 Task: Locate the nearest dog-friendly wineries in Napa Valley.
Action: Mouse moved to (131, 40)
Screenshot: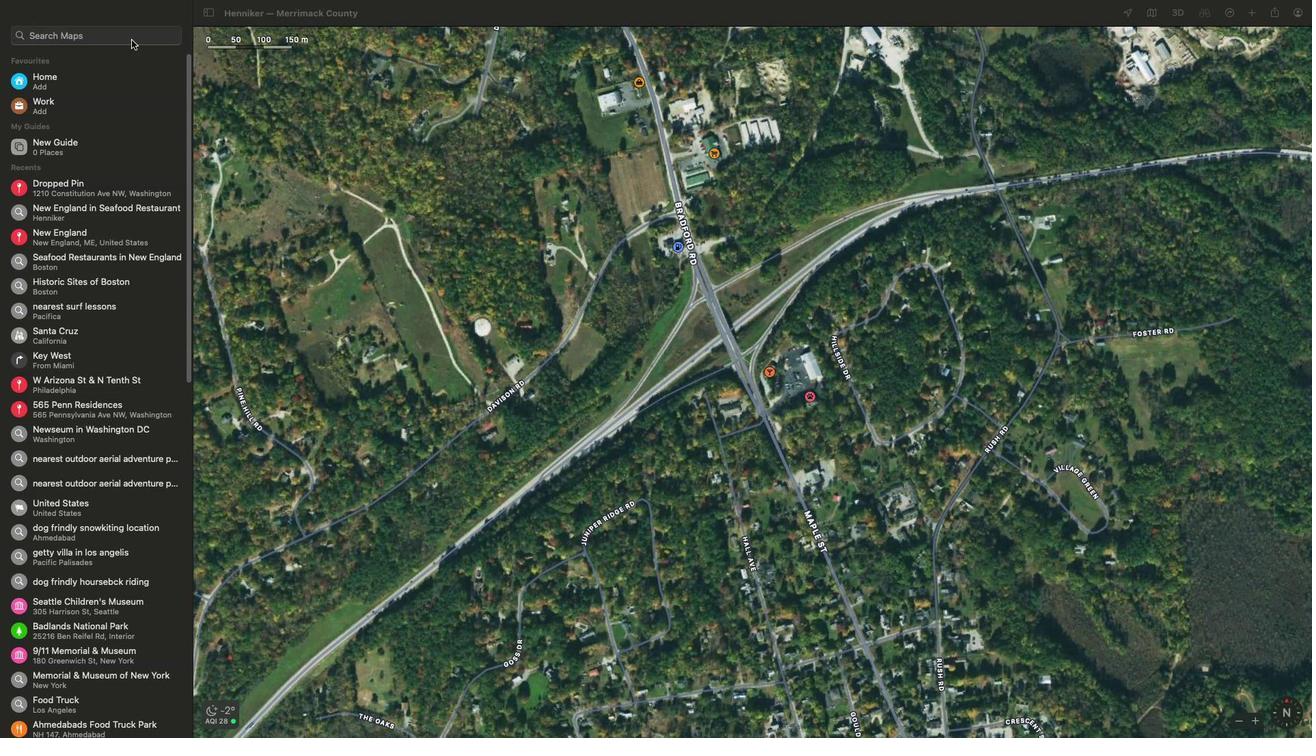 
Action: Mouse pressed left at (131, 40)
Screenshot: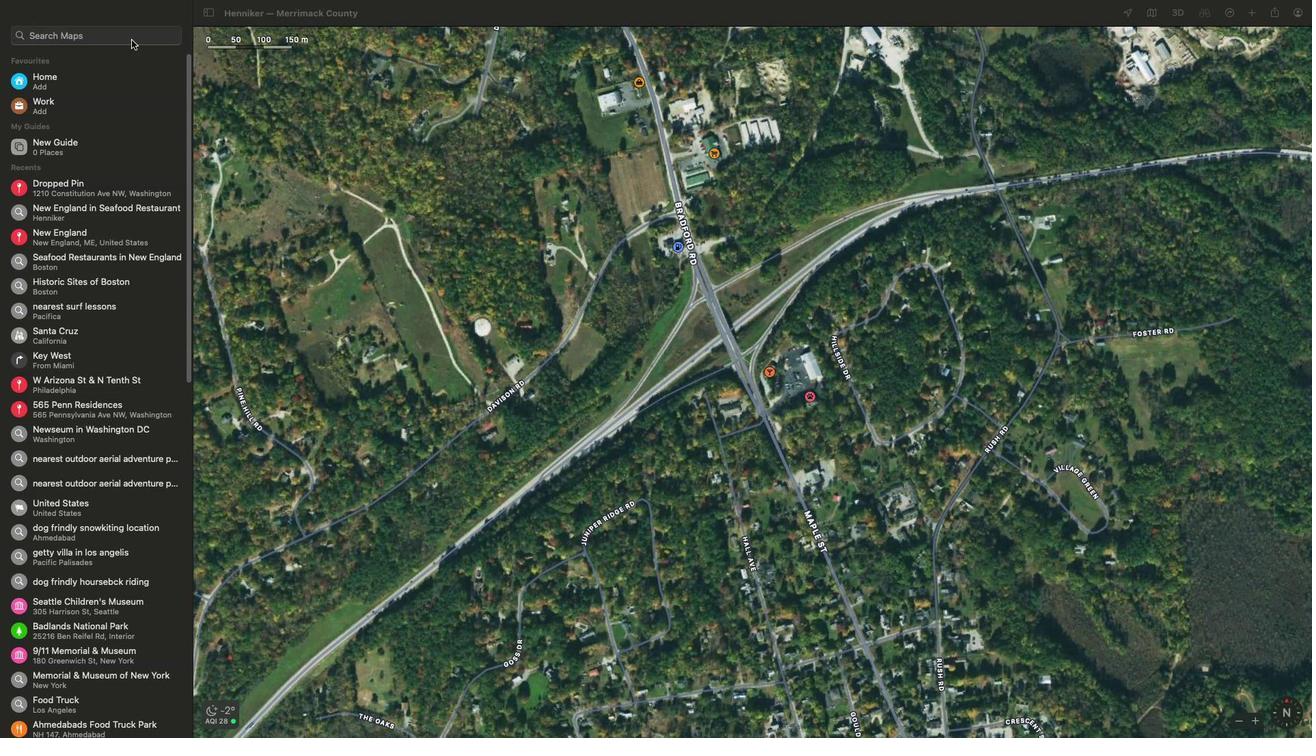 
Action: Key pressed Key.shift'N''A'Key.backspace'a''p''a'Key.spaceKey.shift'V''a''l''l'
Screenshot: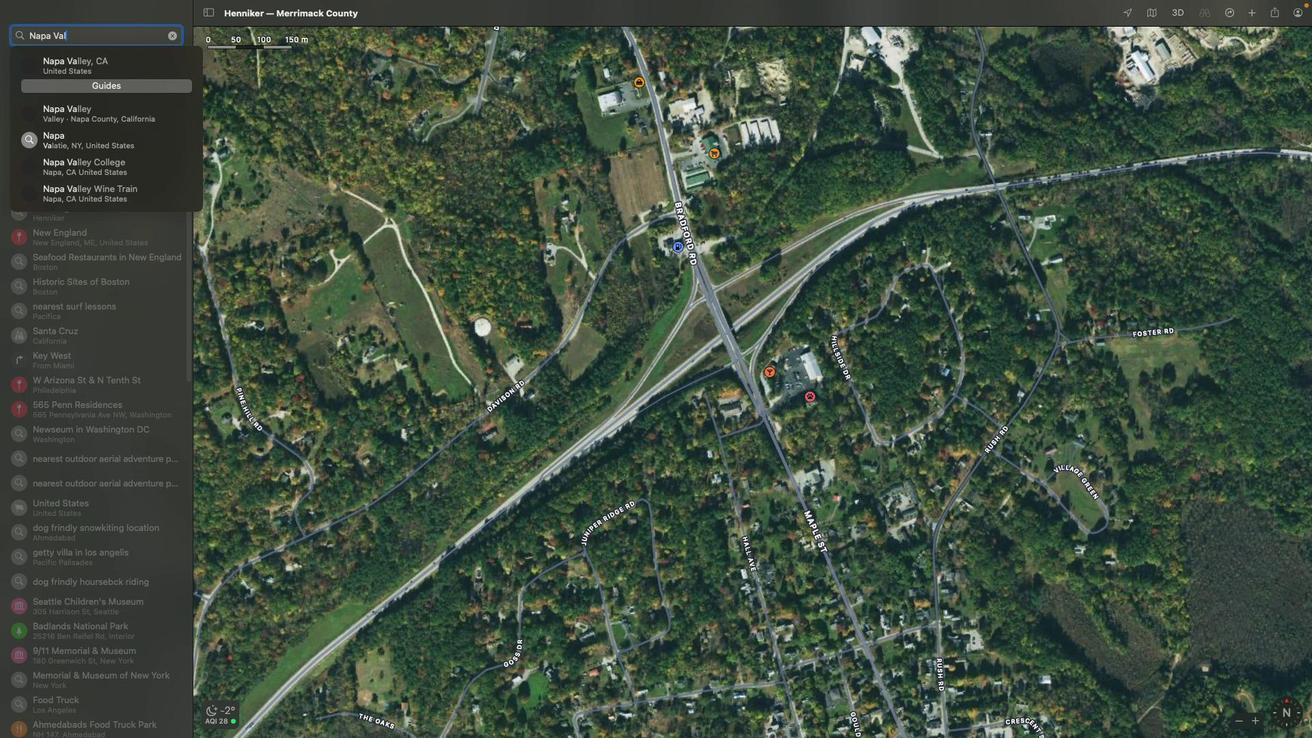 
Action: Mouse moved to (144, 60)
Screenshot: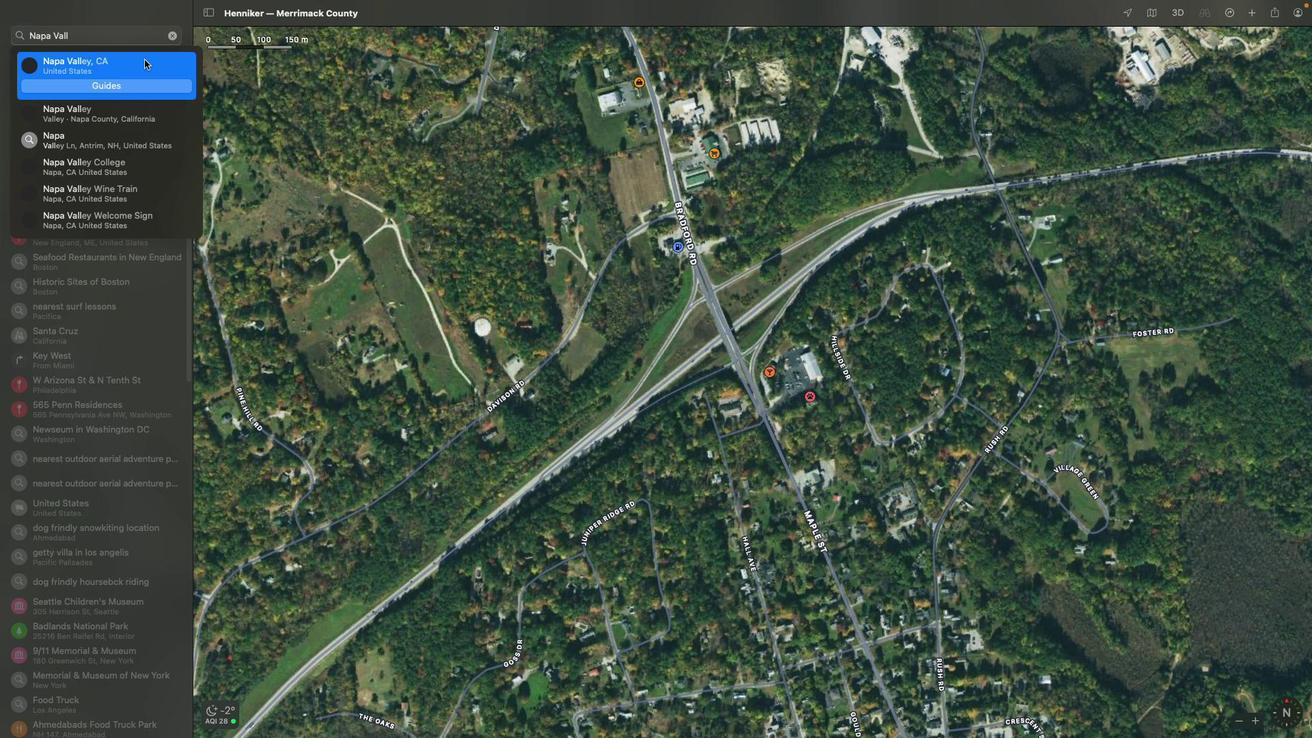 
Action: Mouse pressed left at (144, 60)
Screenshot: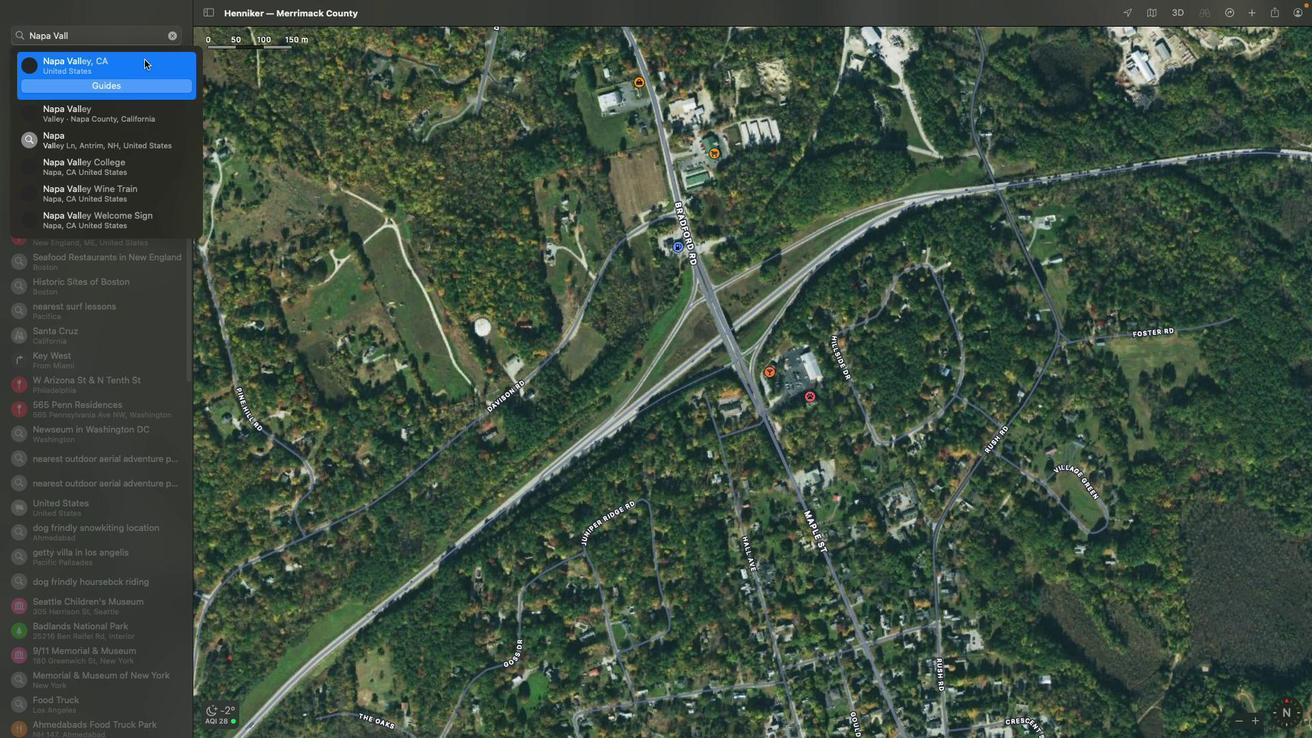 
Action: Mouse moved to (169, 34)
Screenshot: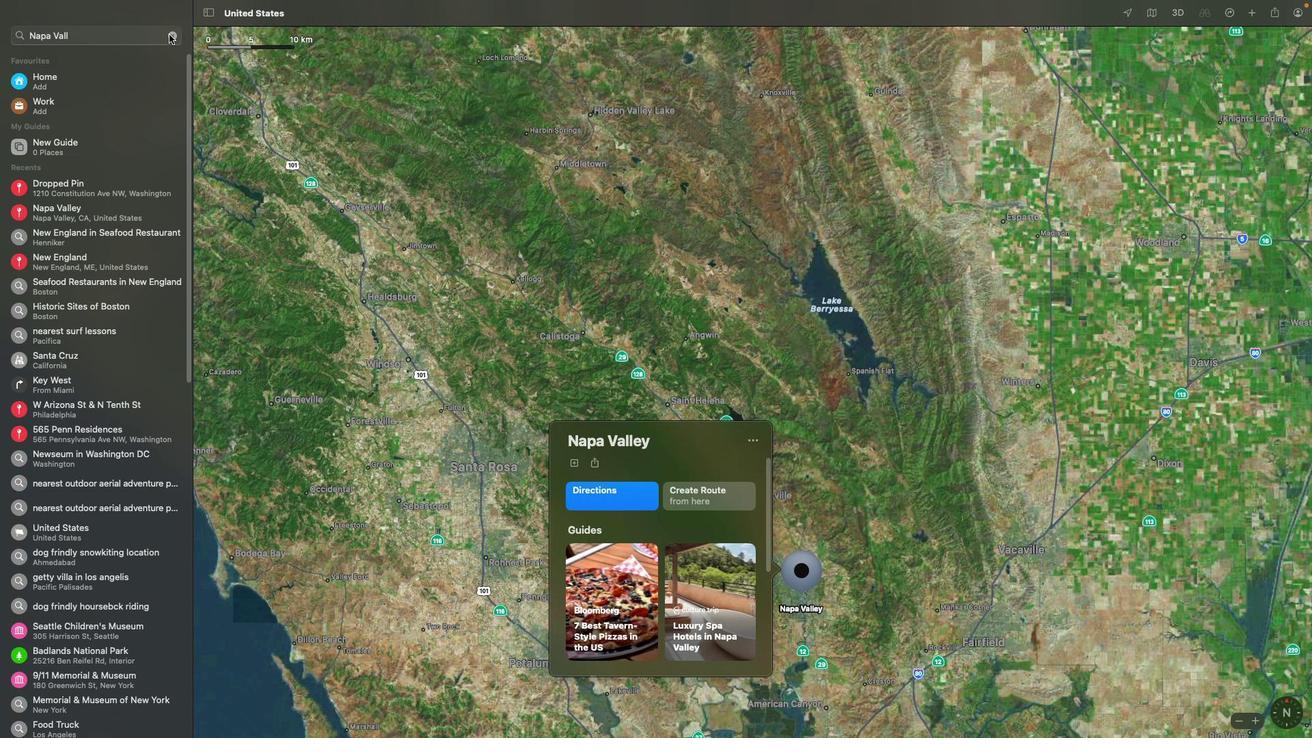
Action: Mouse pressed left at (169, 34)
Screenshot: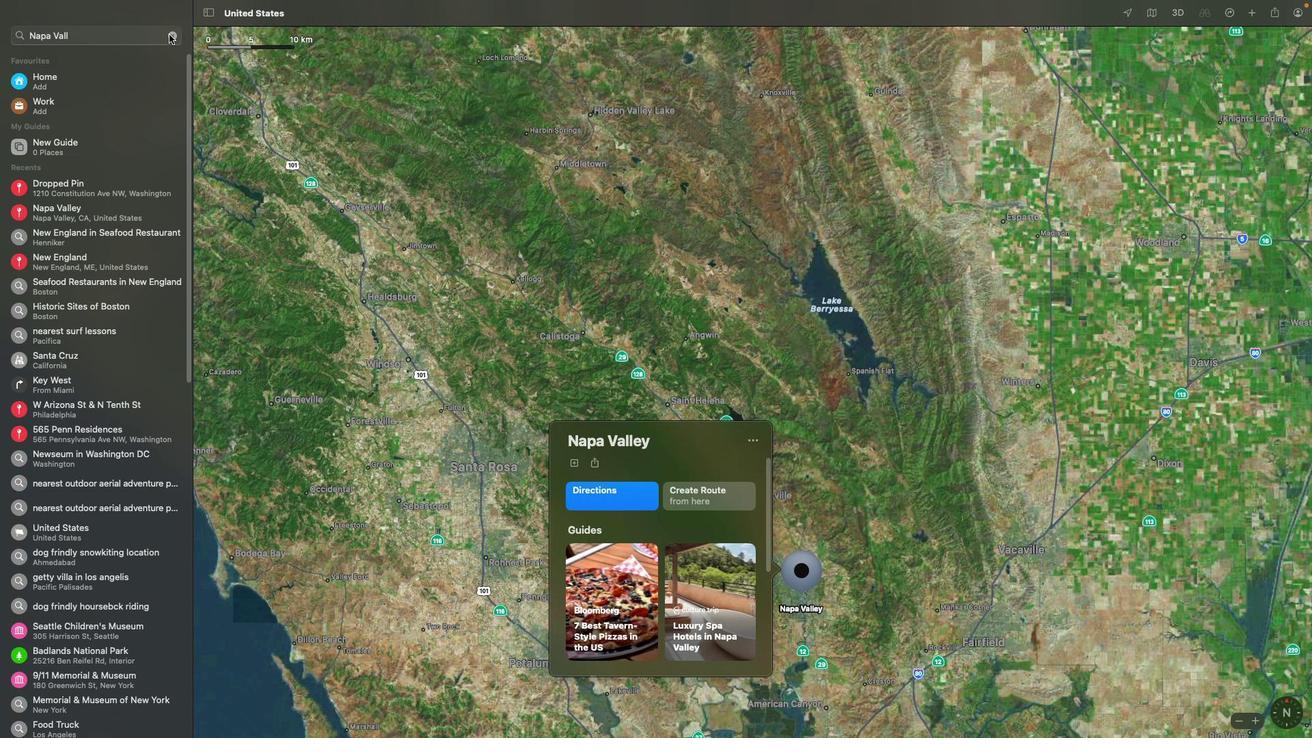 
Action: Mouse moved to (129, 36)
Screenshot: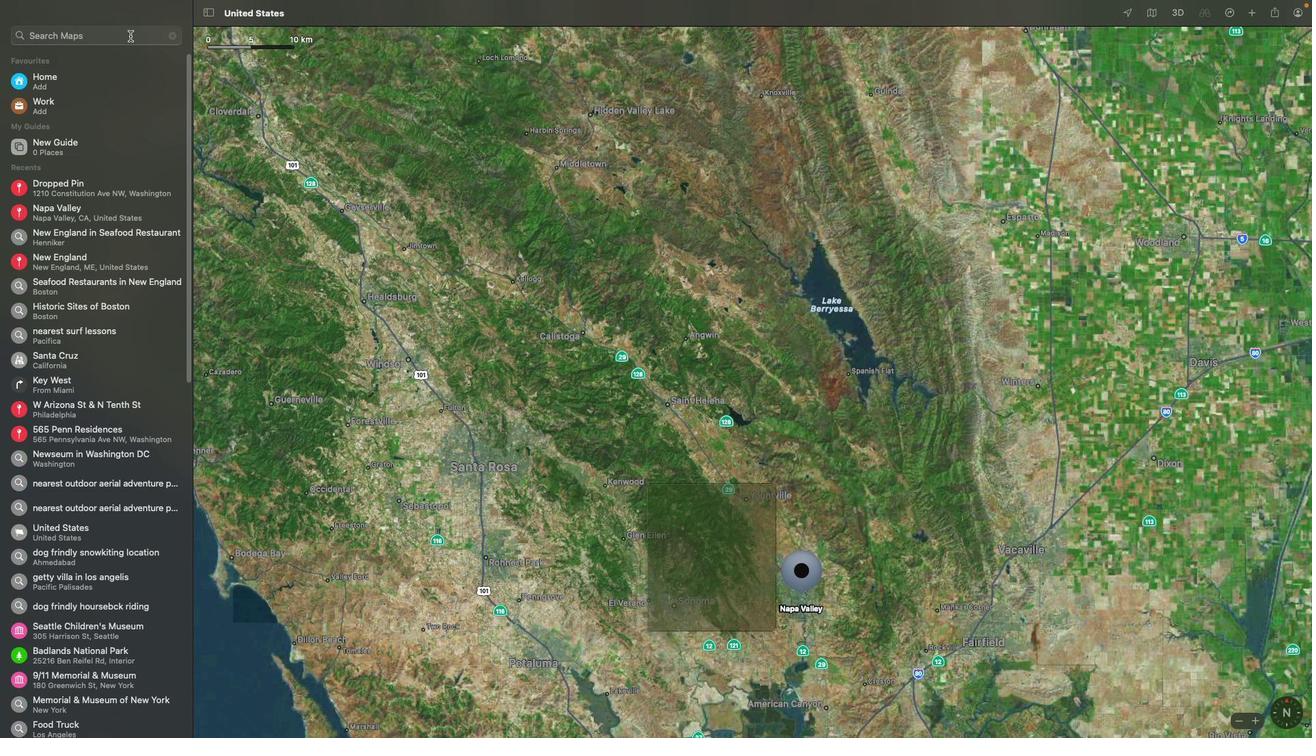 
Action: Mouse pressed left at (129, 36)
Screenshot: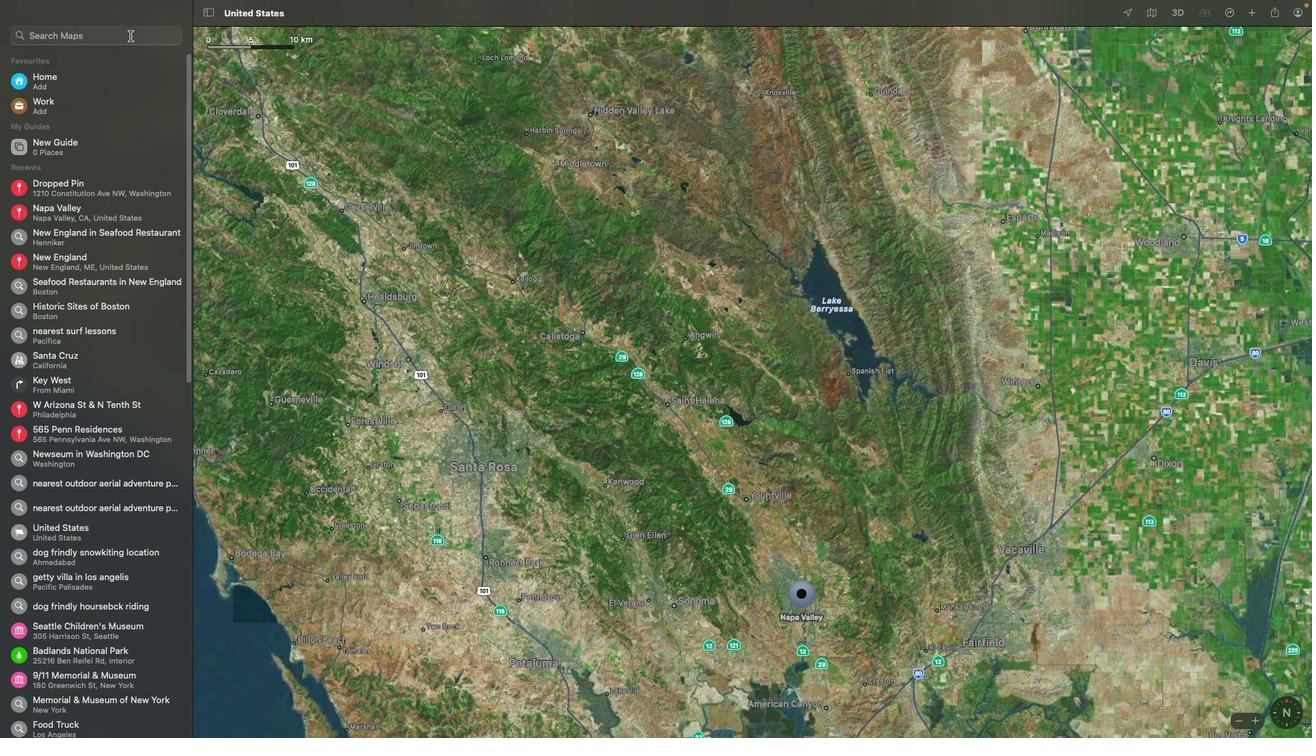 
Action: Key pressed 'd''o''f'Key.backspace'g''-''f''r''i''e''n''d''l''y'Key.spaceKey.shift'W''i''n''e''r''i''e''s'Key.enter
Screenshot: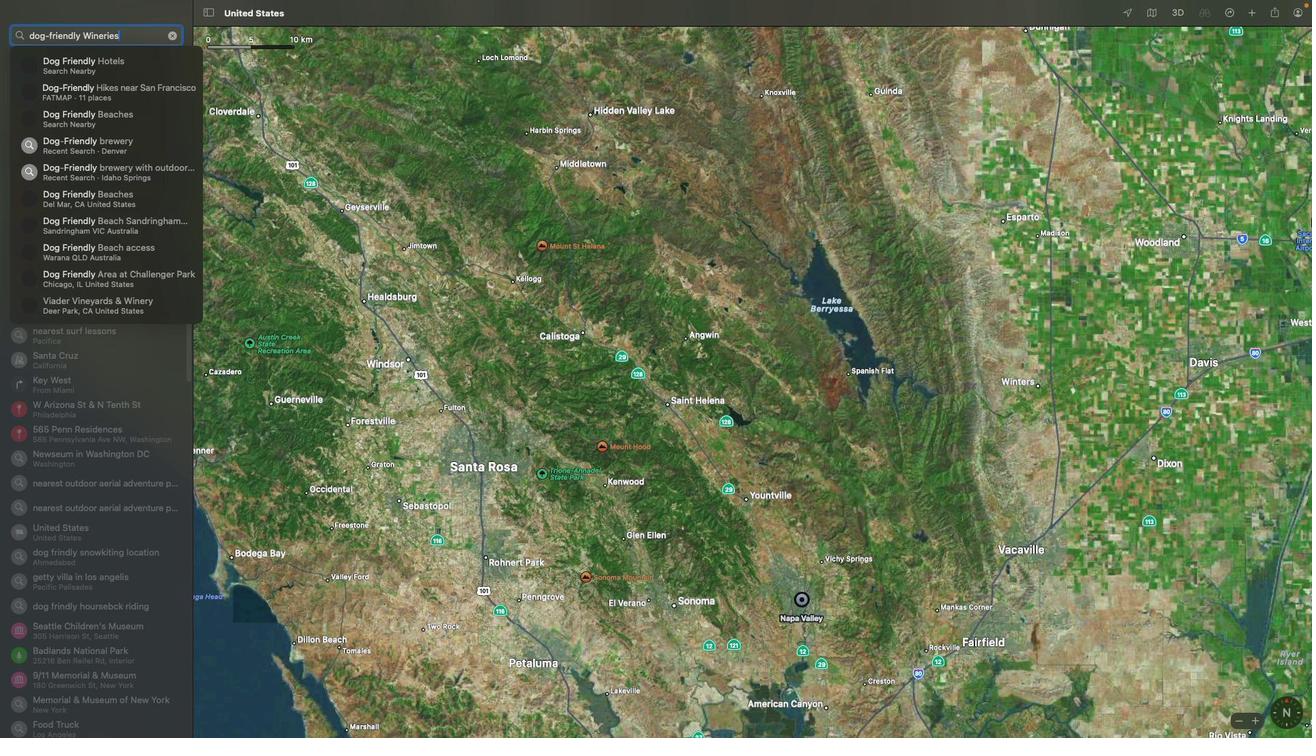 
Action: Mouse moved to (404, 224)
Screenshot: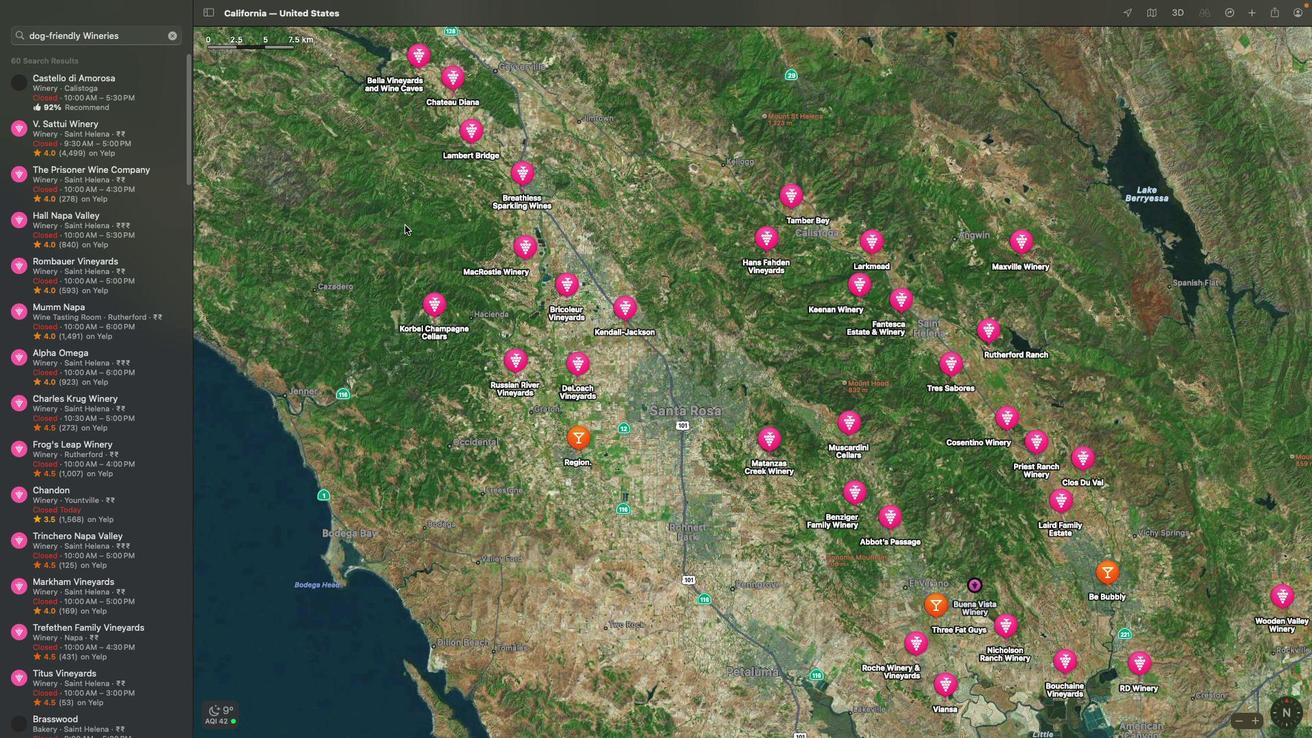 
